 Task: Search for emails with attachments larger than 25 MB in Outlook.
Action: Mouse moved to (283, 4)
Screenshot: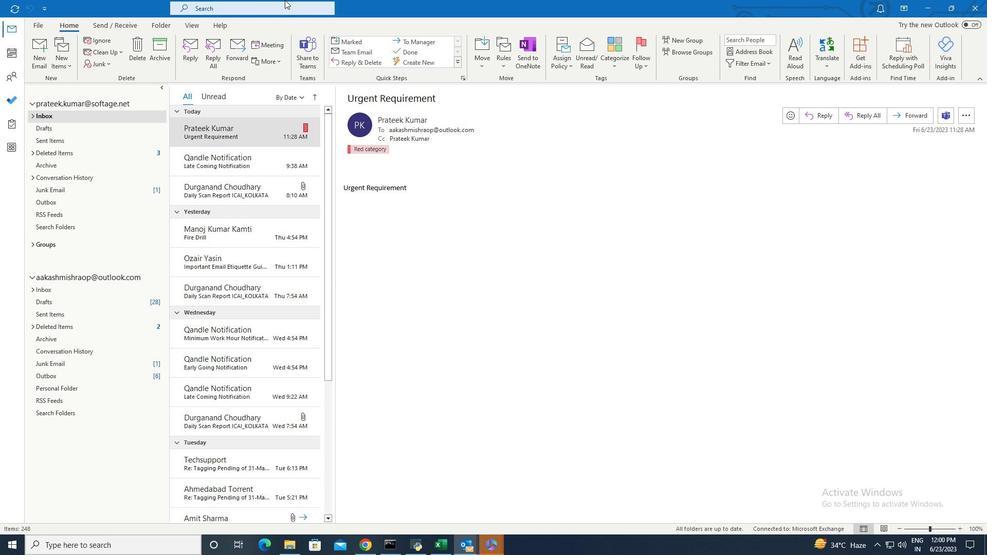 
Action: Mouse pressed left at (283, 4)
Screenshot: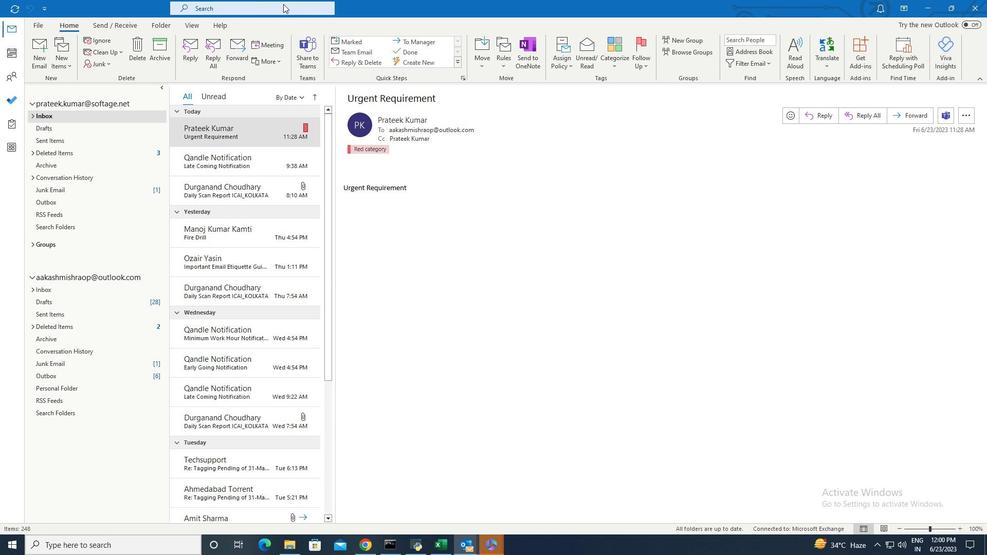 
Action: Mouse moved to (292, 12)
Screenshot: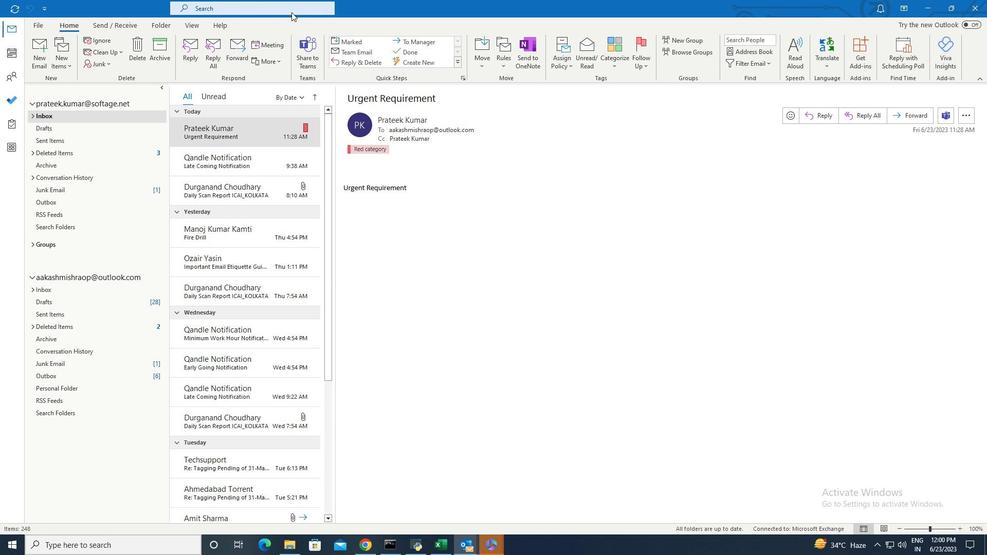 
Action: Mouse pressed left at (292, 12)
Screenshot: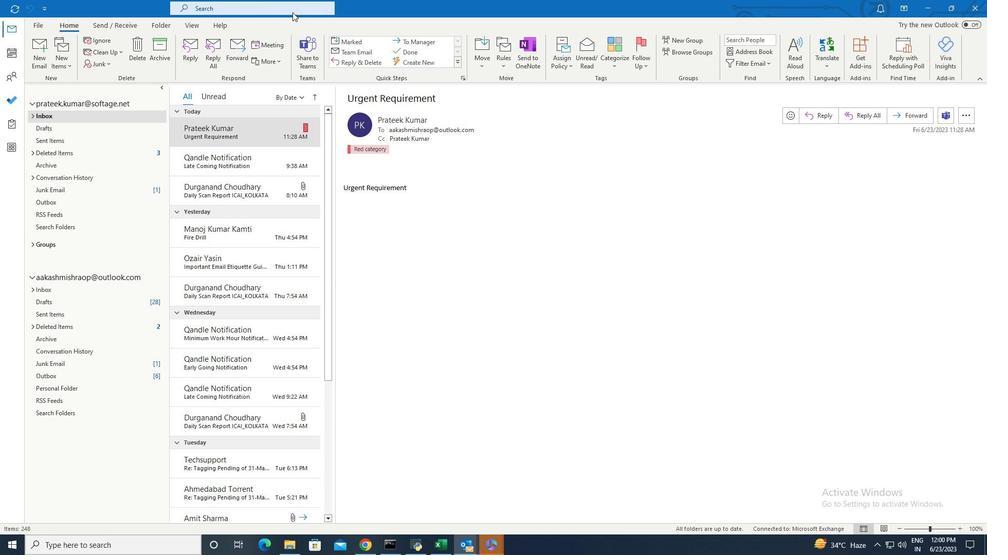 
Action: Mouse moved to (406, 6)
Screenshot: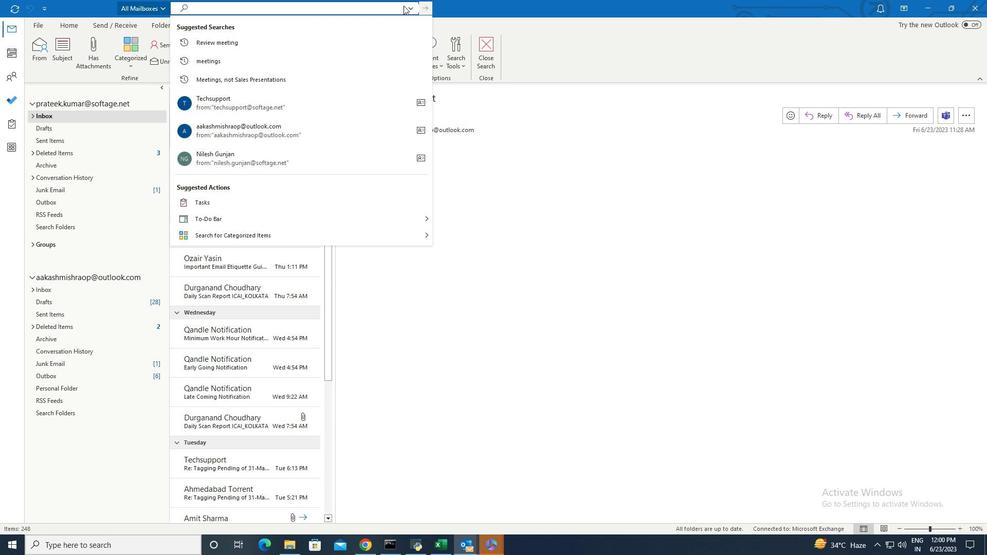 
Action: Mouse pressed left at (406, 6)
Screenshot: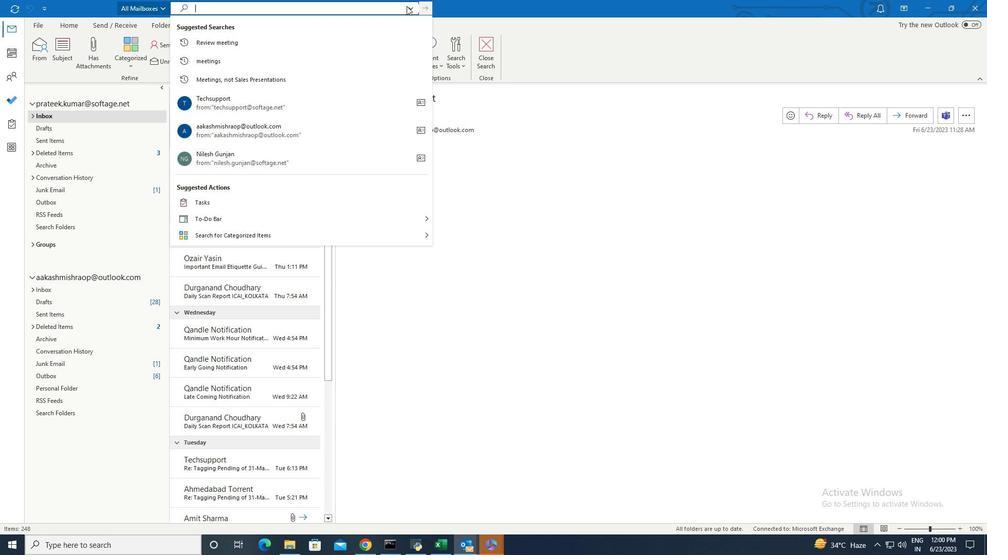 
Action: Mouse moved to (319, 21)
Screenshot: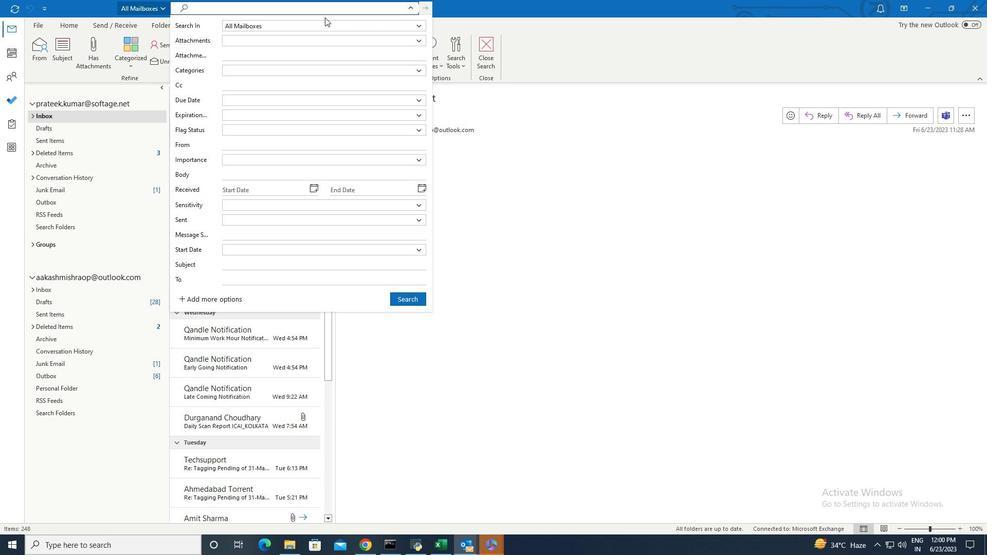 
Action: Mouse pressed left at (319, 21)
Screenshot: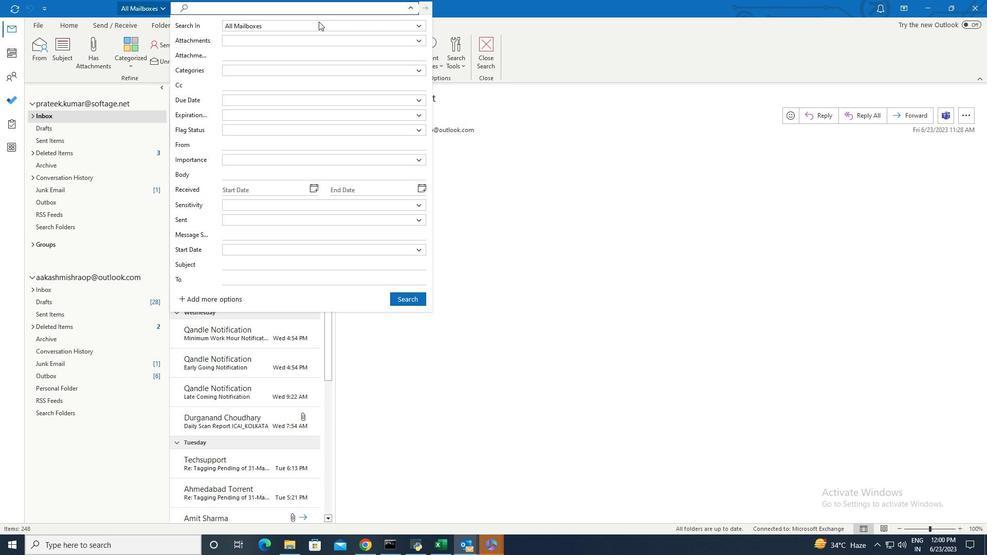 
Action: Mouse moved to (303, 34)
Screenshot: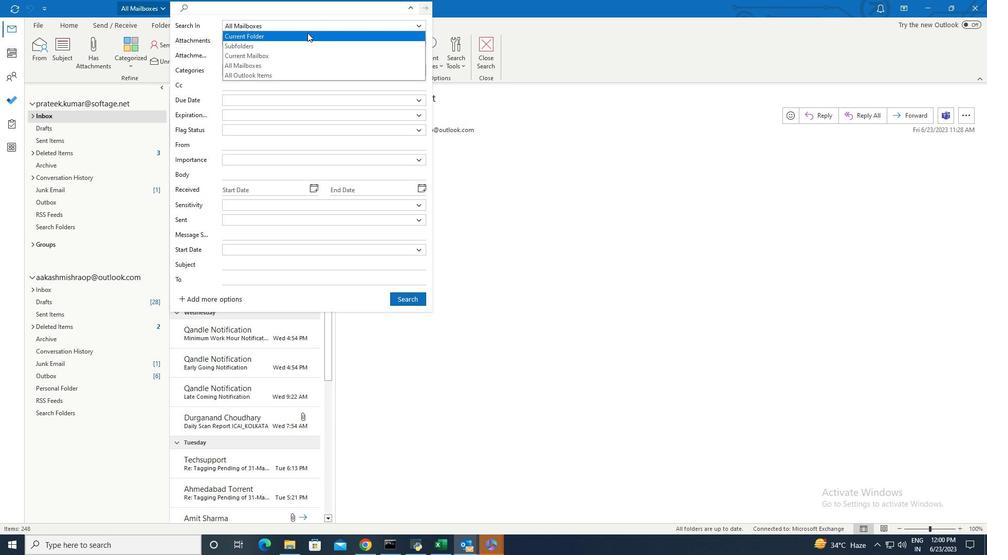 
Action: Mouse pressed left at (303, 34)
Screenshot: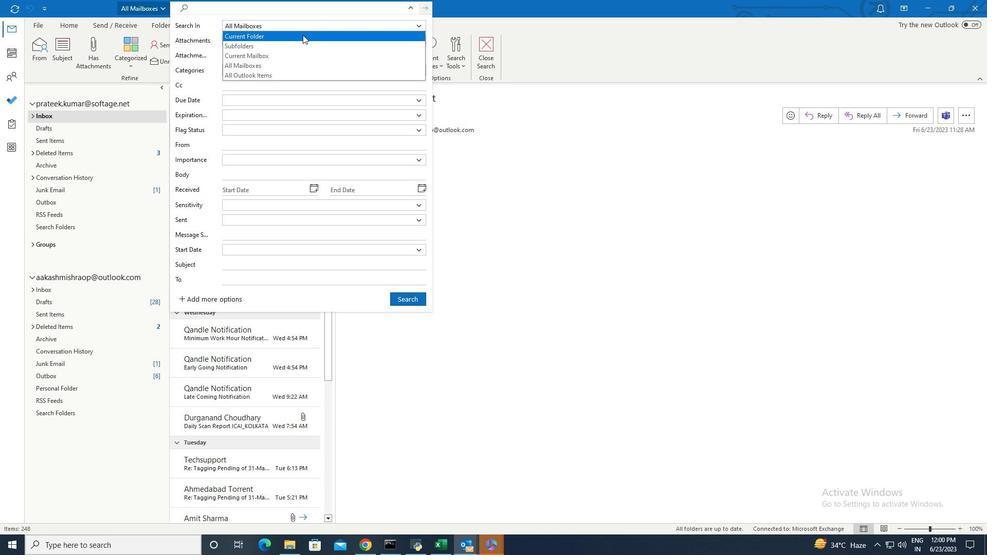 
Action: Mouse moved to (413, 7)
Screenshot: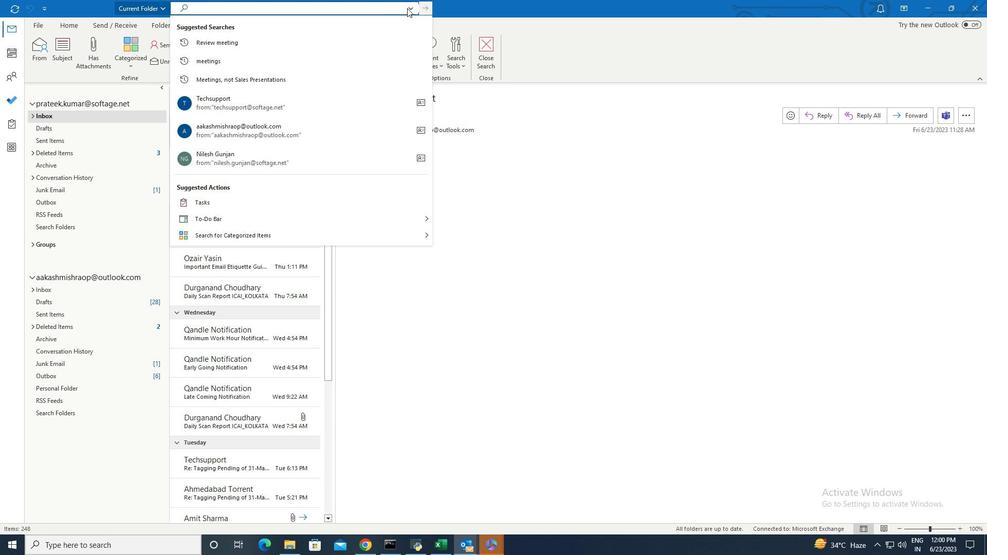 
Action: Mouse pressed left at (413, 7)
Screenshot: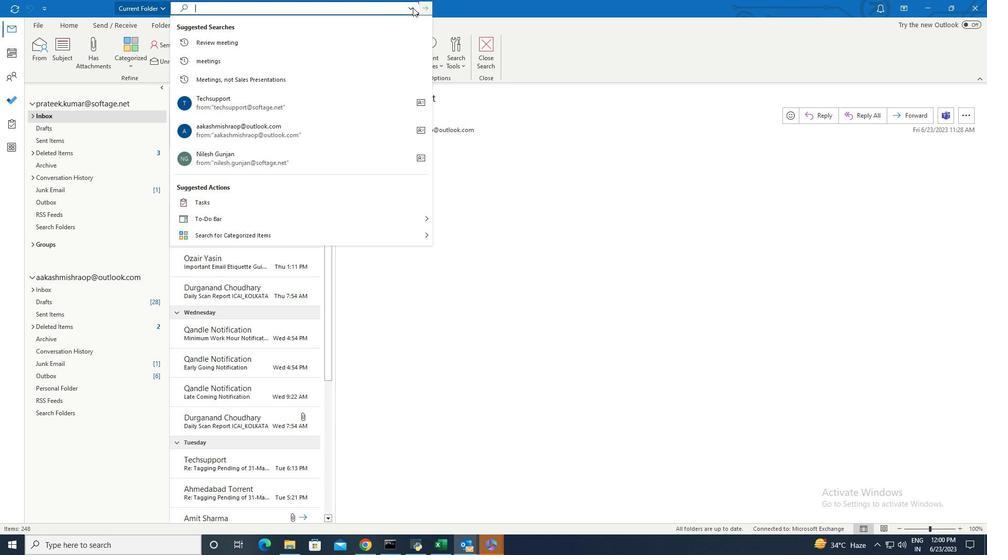 
Action: Mouse moved to (253, 232)
Screenshot: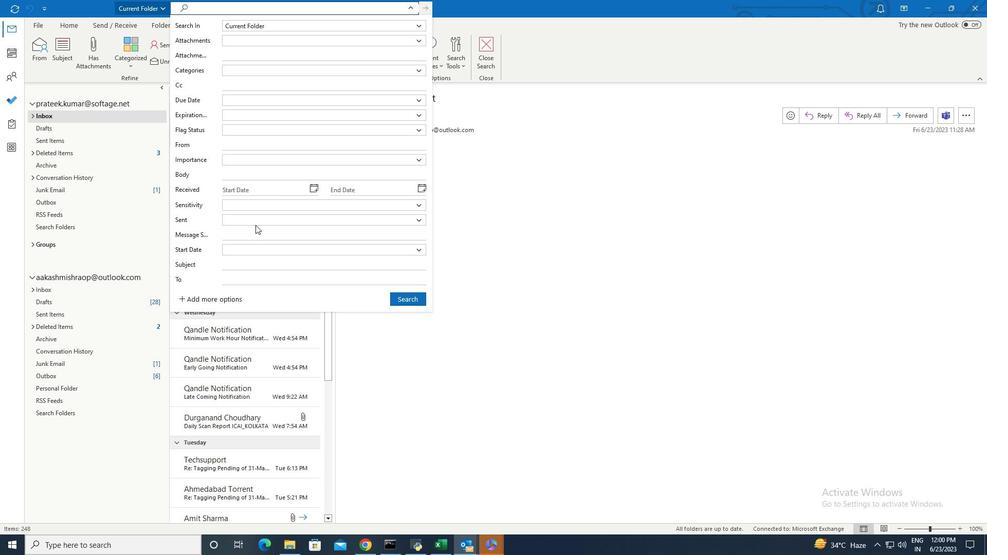 
Action: Mouse pressed left at (253, 232)
Screenshot: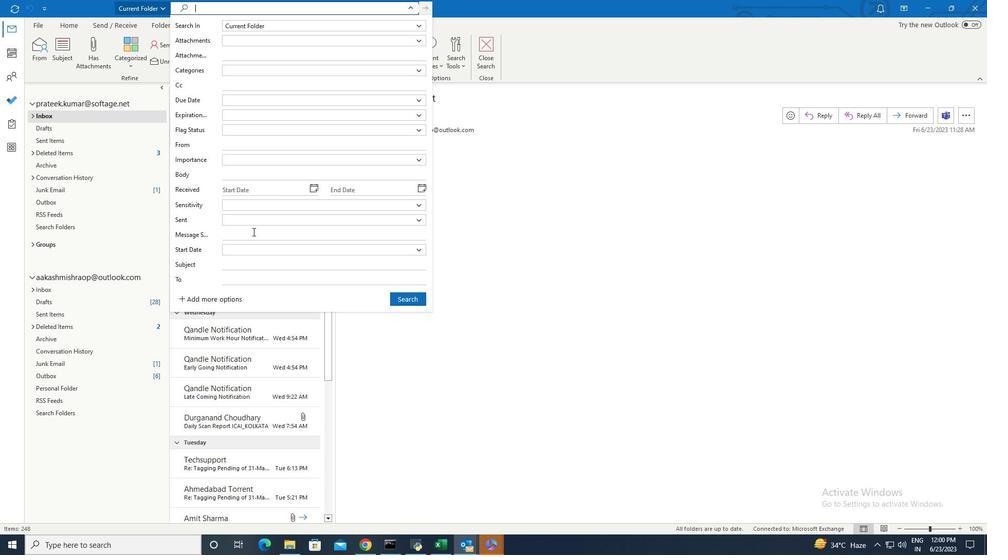 
Action: Mouse moved to (253, 232)
Screenshot: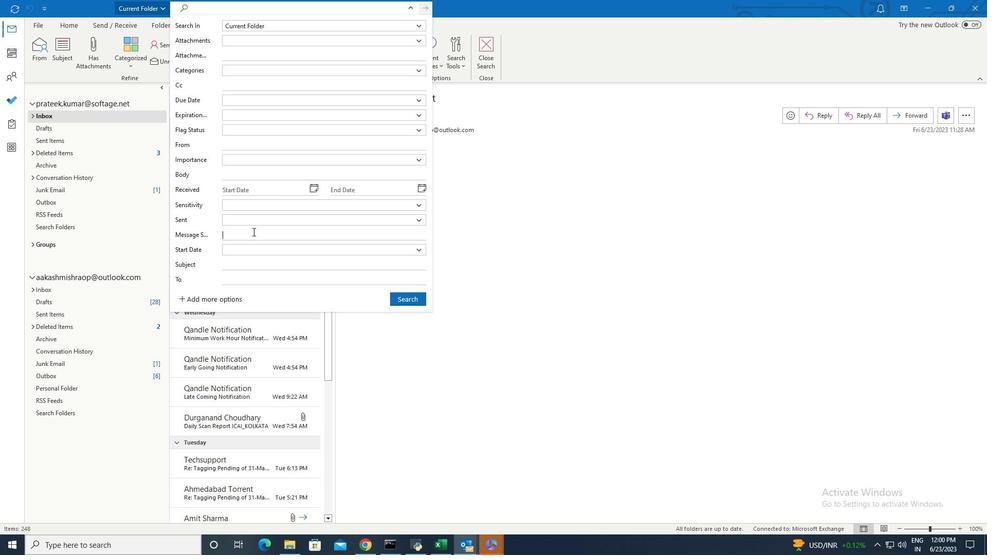 
Action: Key pressed 25<Key.space>mb
Screenshot: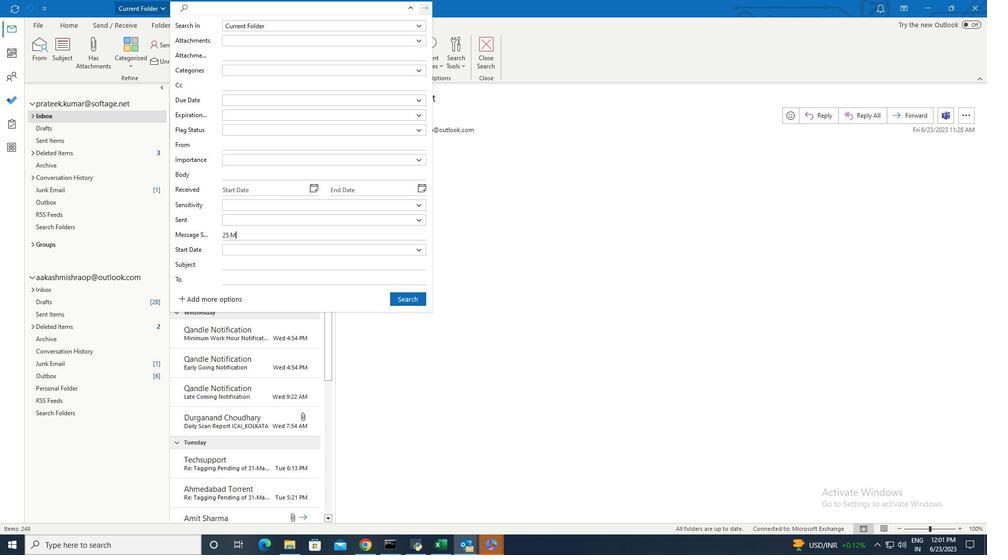
Action: Mouse moved to (422, 301)
Screenshot: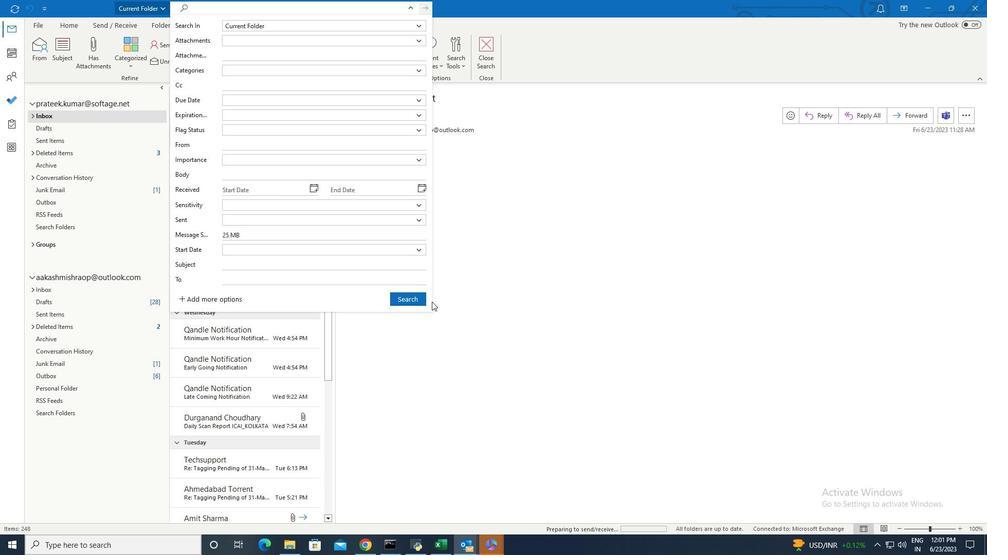 
Action: Mouse pressed left at (422, 301)
Screenshot: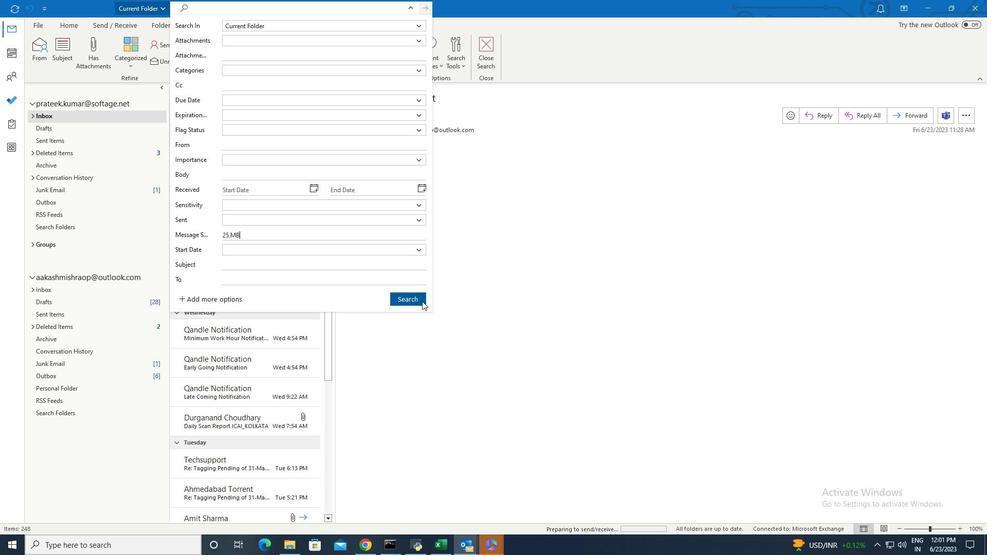 
